 Task: Make in the project TourPlan a sprint 'Breakaway'.
Action: Mouse moved to (1009, 163)
Screenshot: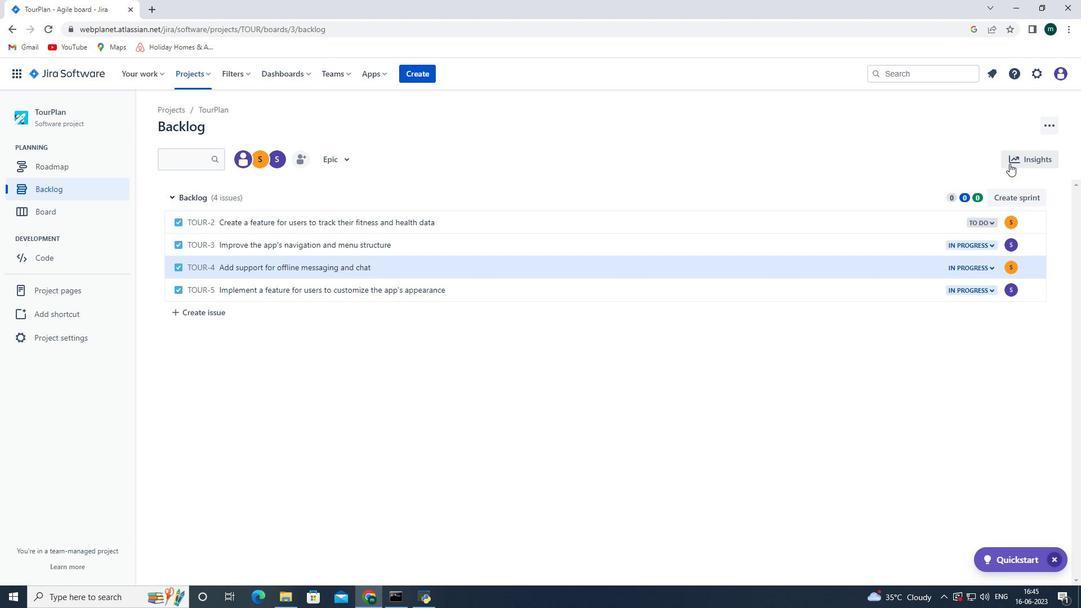 
Action: Mouse pressed left at (1009, 163)
Screenshot: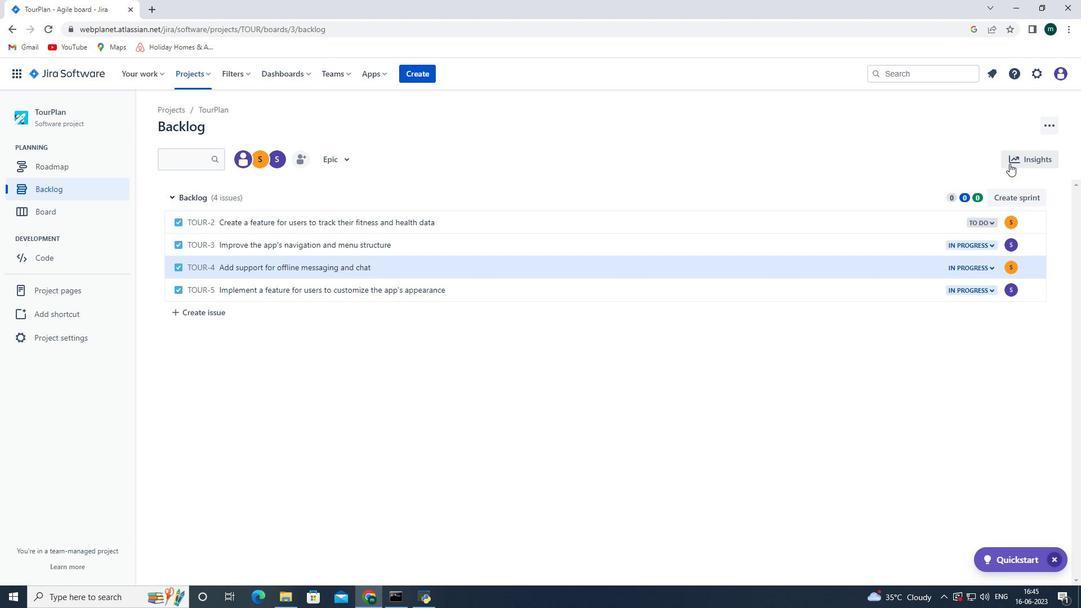 
Action: Mouse moved to (1033, 200)
Screenshot: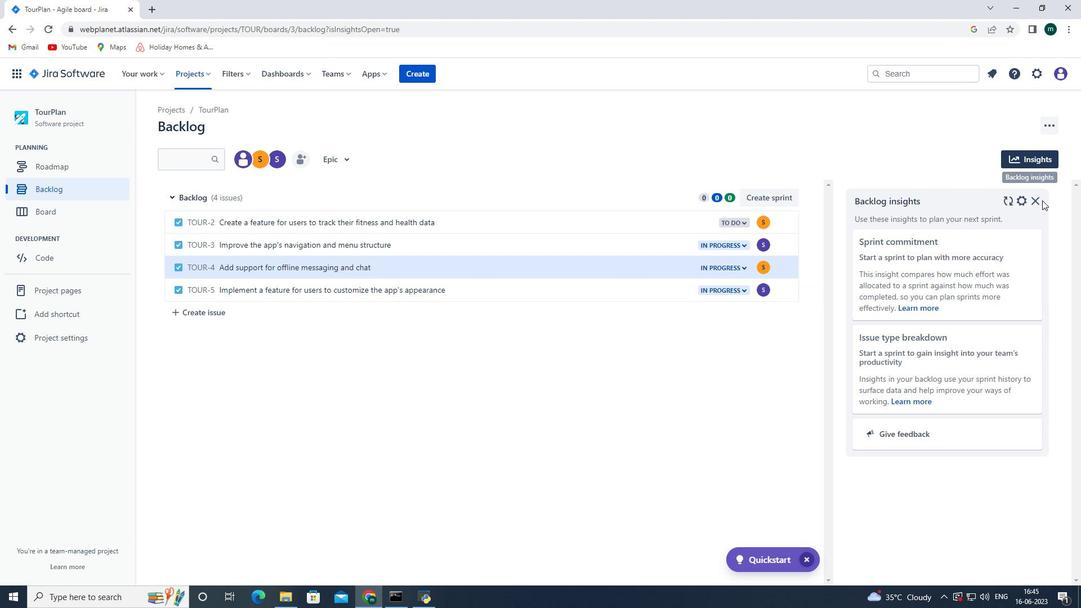
Action: Mouse pressed left at (1033, 200)
Screenshot: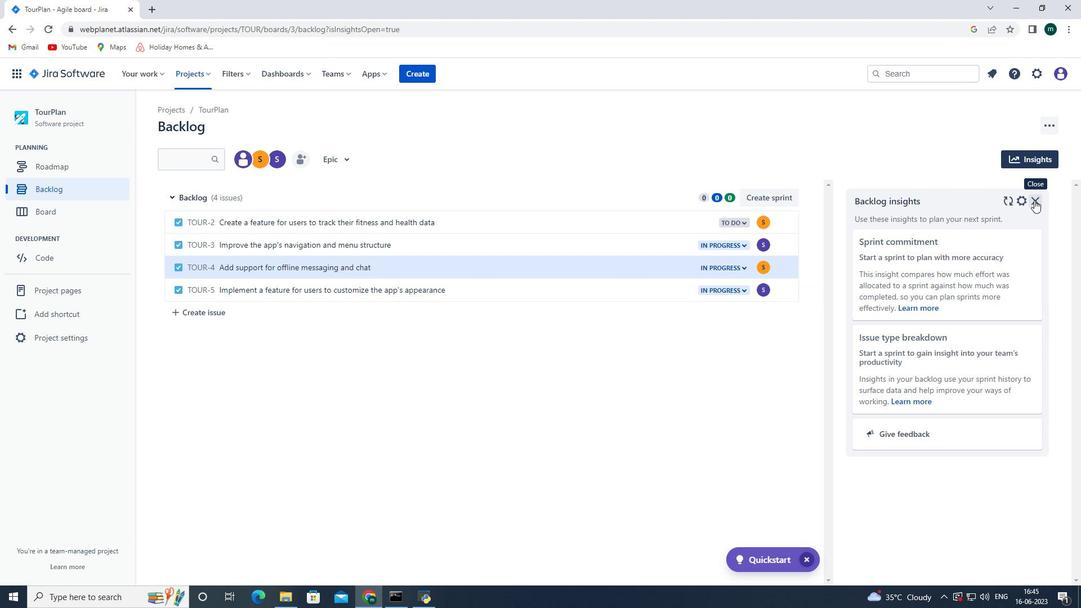 
Action: Mouse moved to (1049, 121)
Screenshot: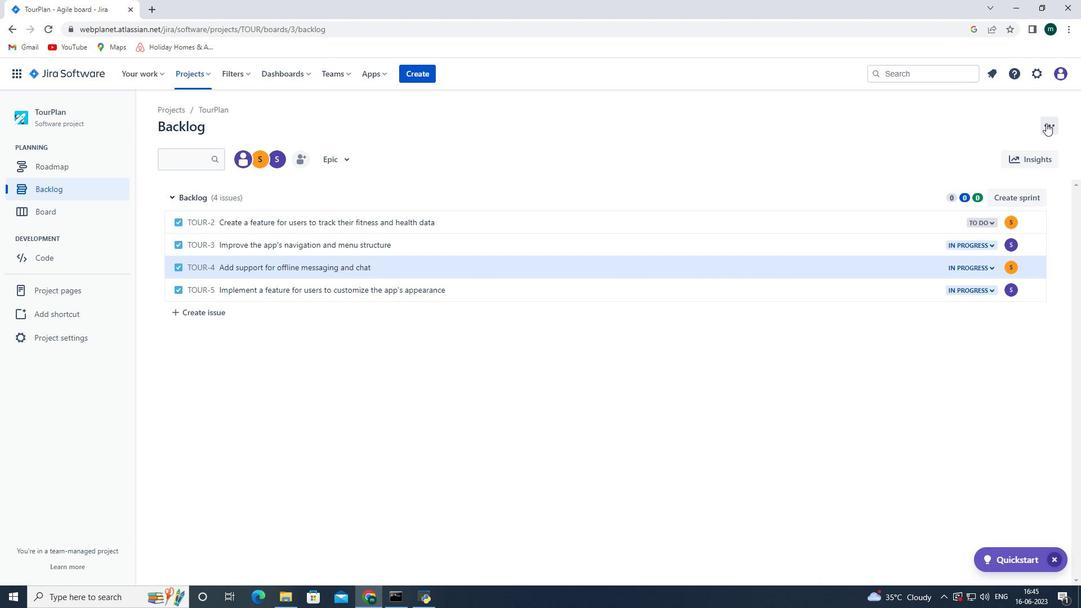 
Action: Mouse pressed left at (1049, 121)
Screenshot: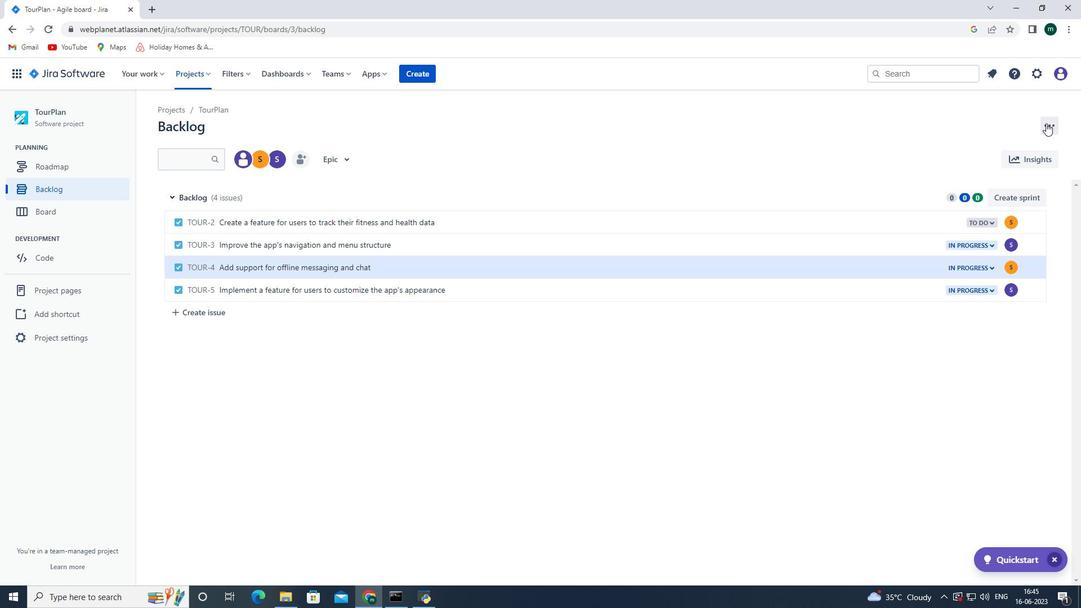 
Action: Mouse moved to (1022, 146)
Screenshot: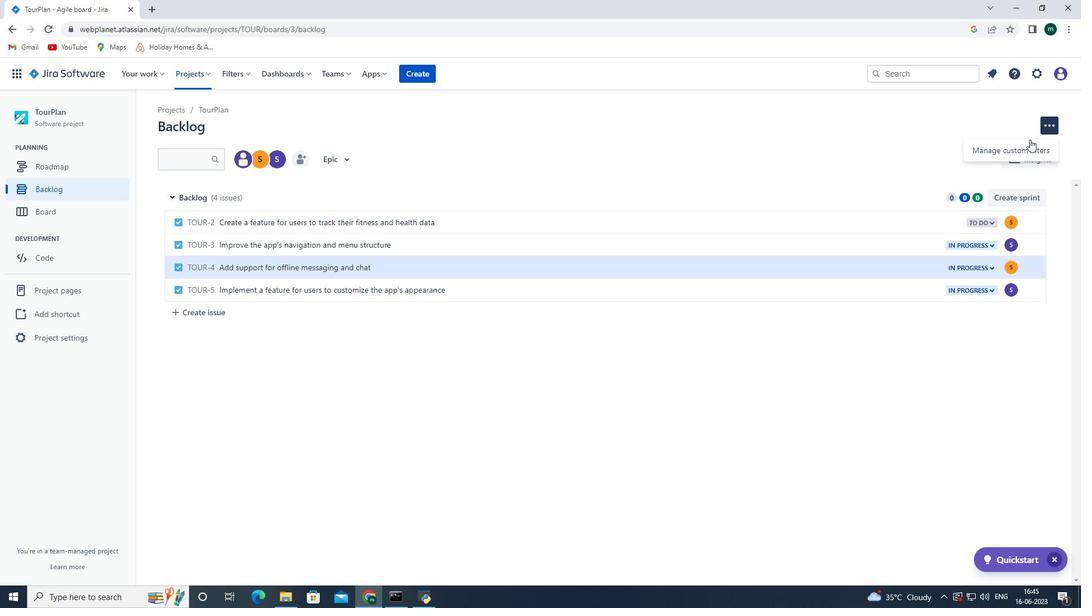 
Action: Mouse pressed left at (1022, 146)
Screenshot: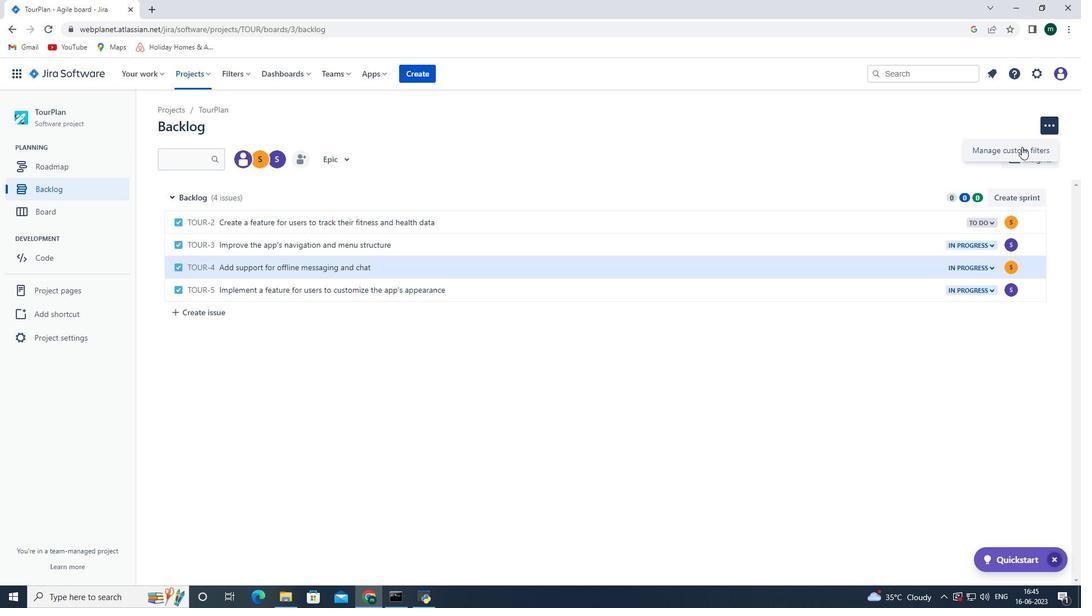 
Action: Mouse moved to (569, 178)
Screenshot: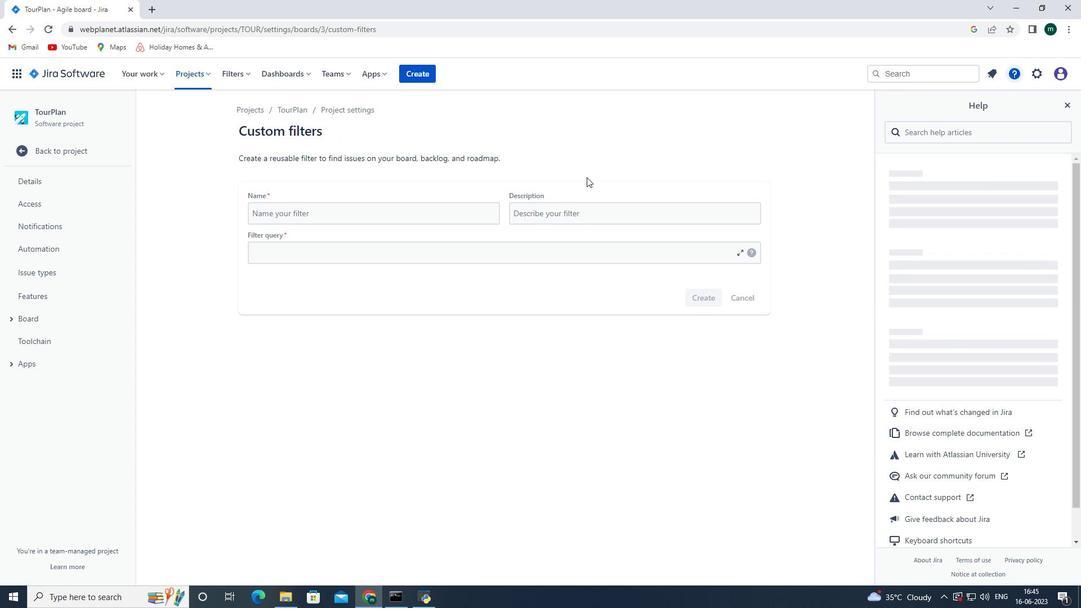 
Action: Key pressed ctrl+Z
Screenshot: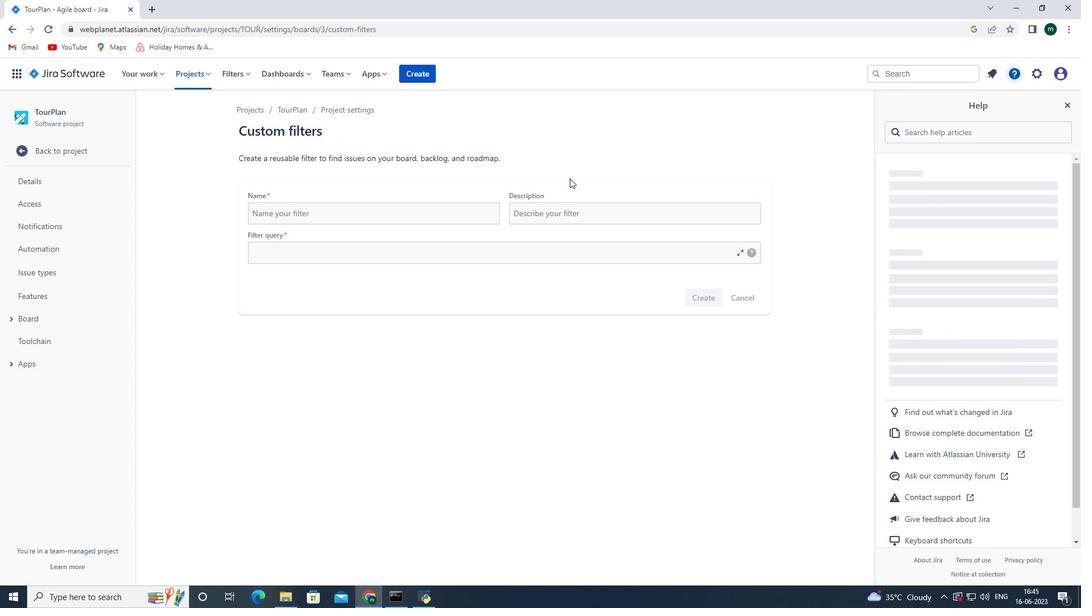 
Action: Mouse moved to (15, 28)
Screenshot: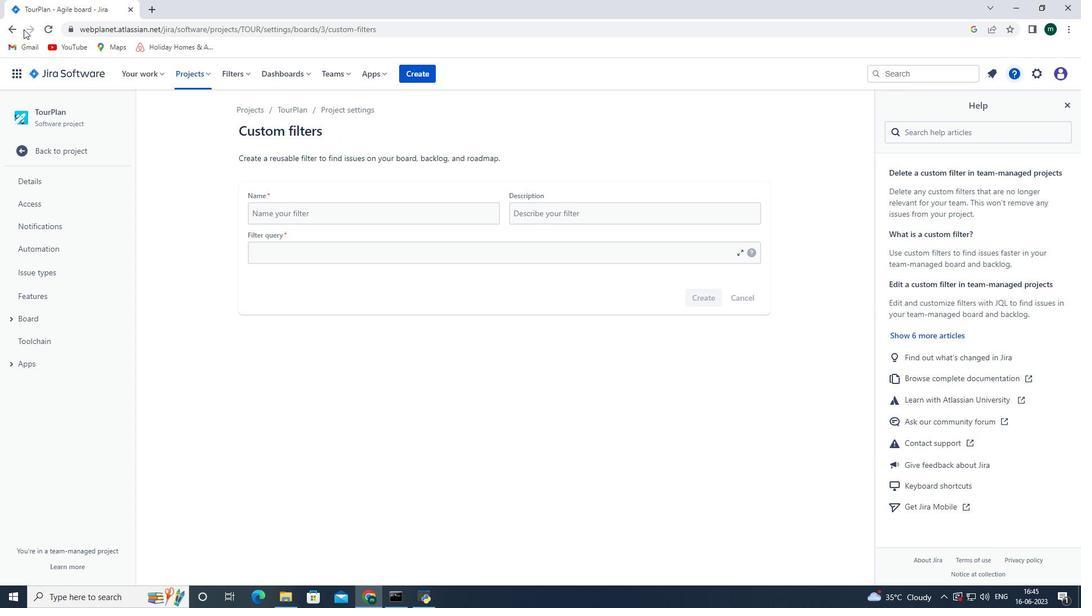 
Action: Mouse pressed left at (15, 28)
Screenshot: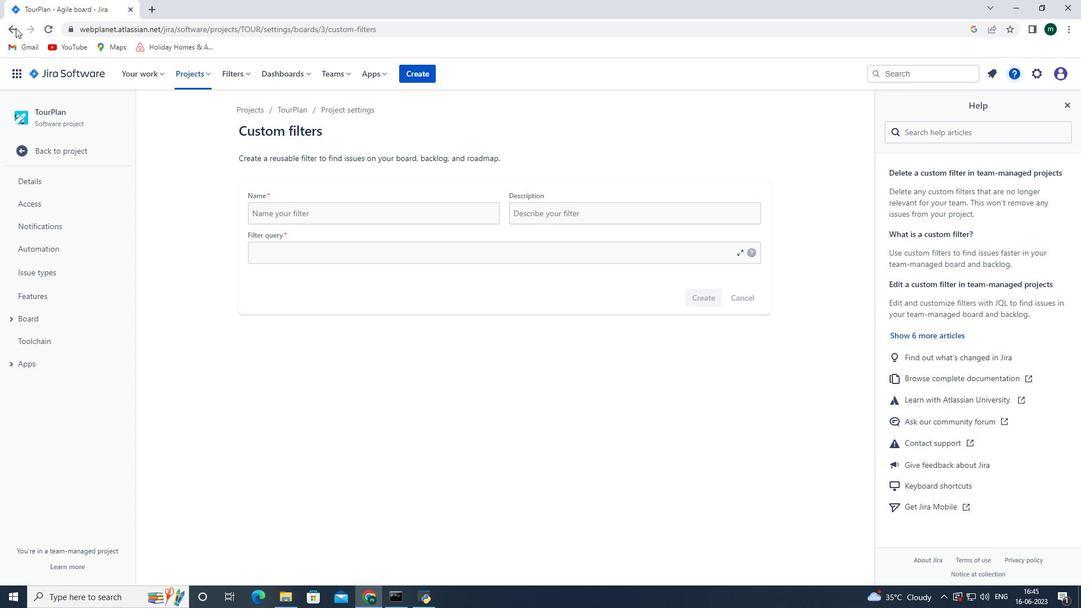
Action: Mouse moved to (1067, 100)
Screenshot: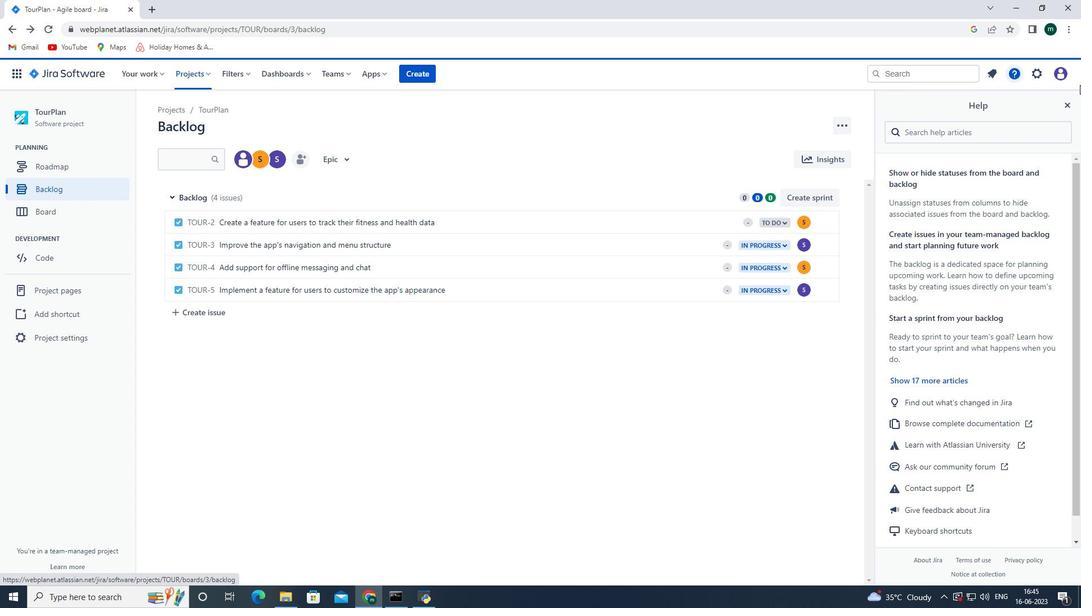 
Action: Mouse pressed left at (1067, 100)
Screenshot: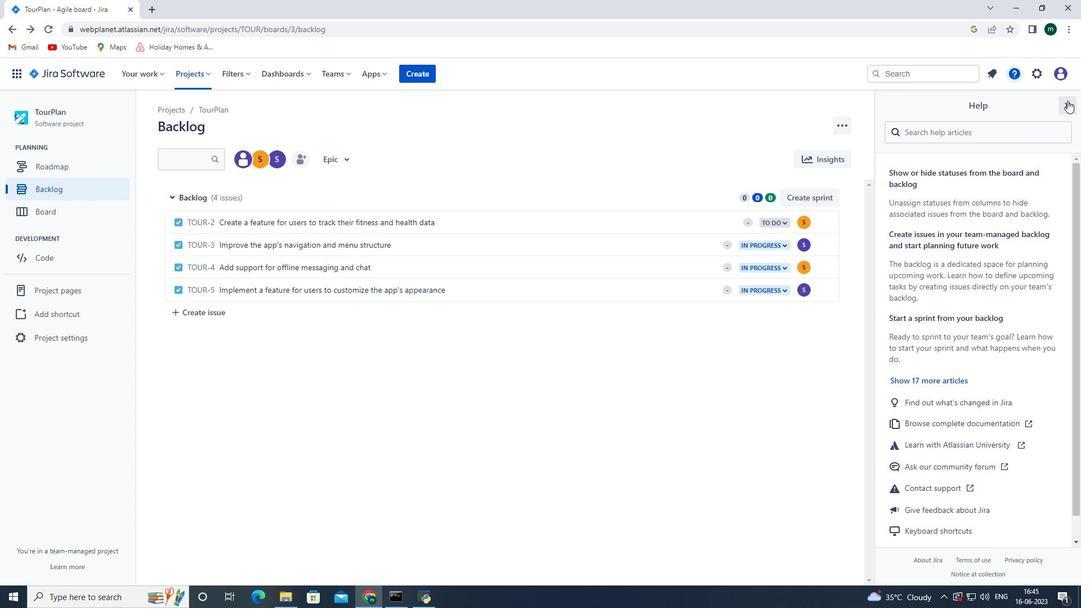 
Action: Mouse moved to (1020, 192)
Screenshot: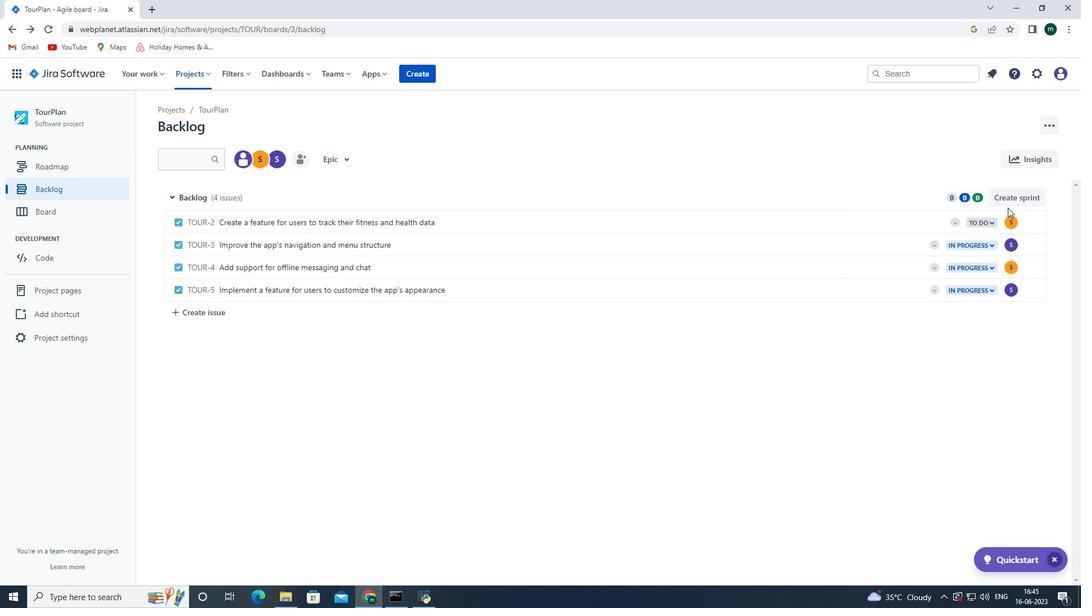 
Action: Mouse pressed left at (1020, 192)
Screenshot: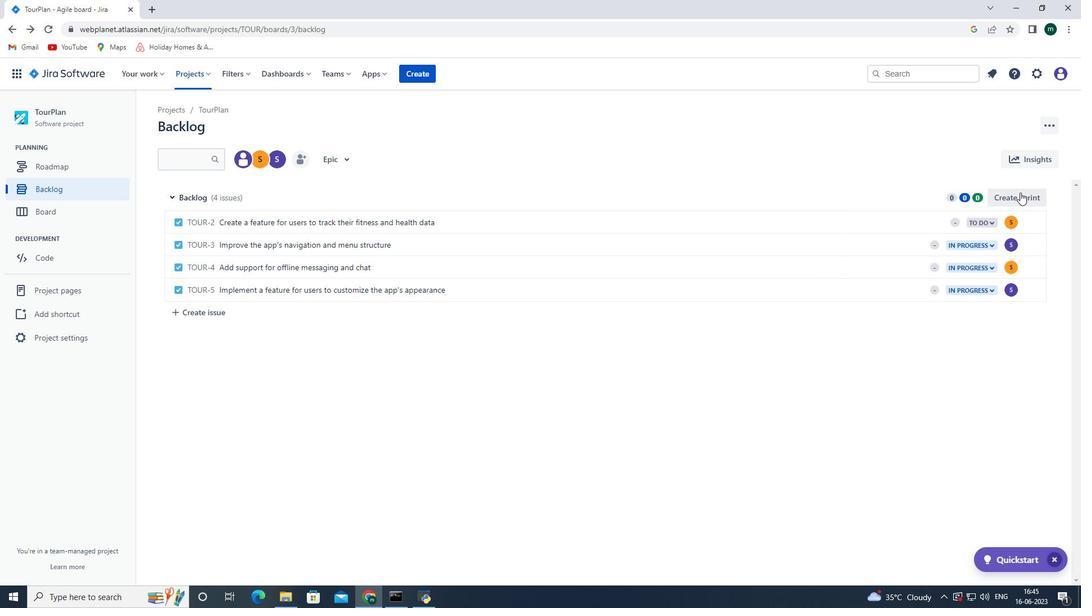 
Action: Mouse moved to (1031, 199)
Screenshot: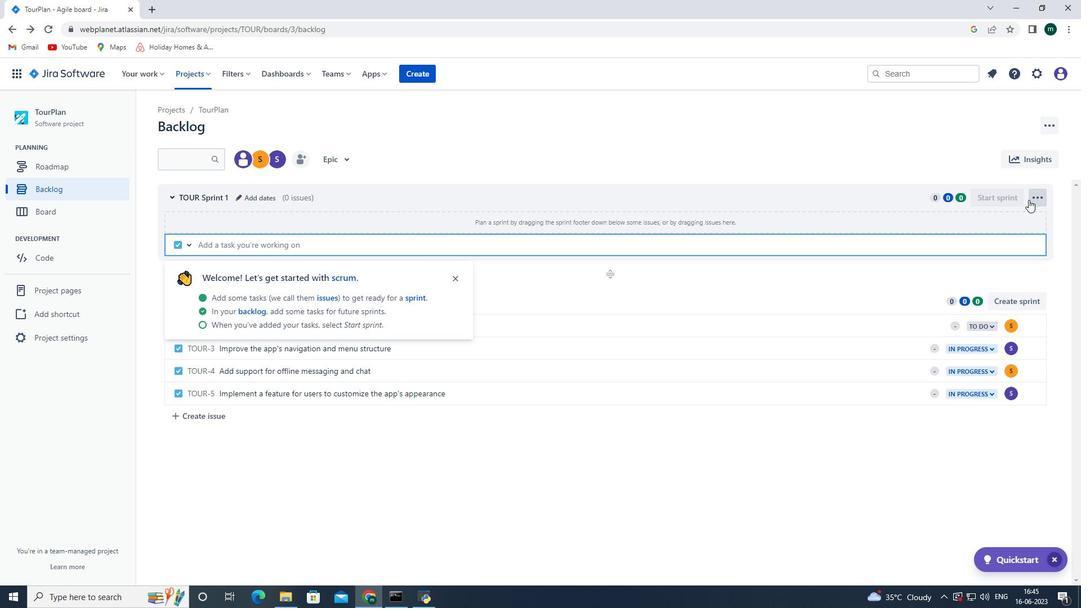 
Action: Mouse pressed left at (1031, 199)
Screenshot: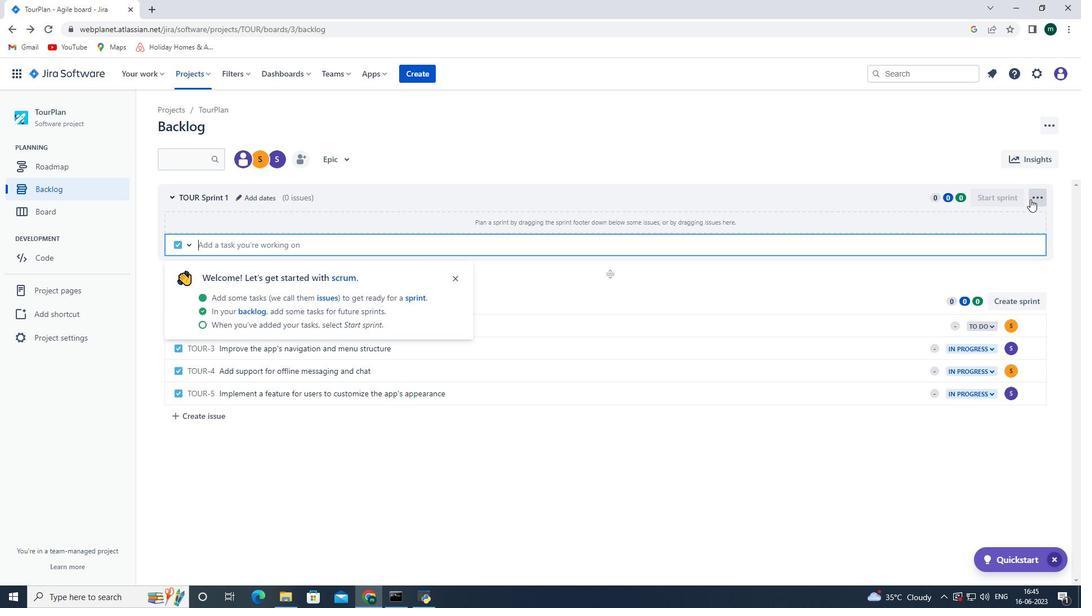 
Action: Mouse moved to (1042, 159)
Screenshot: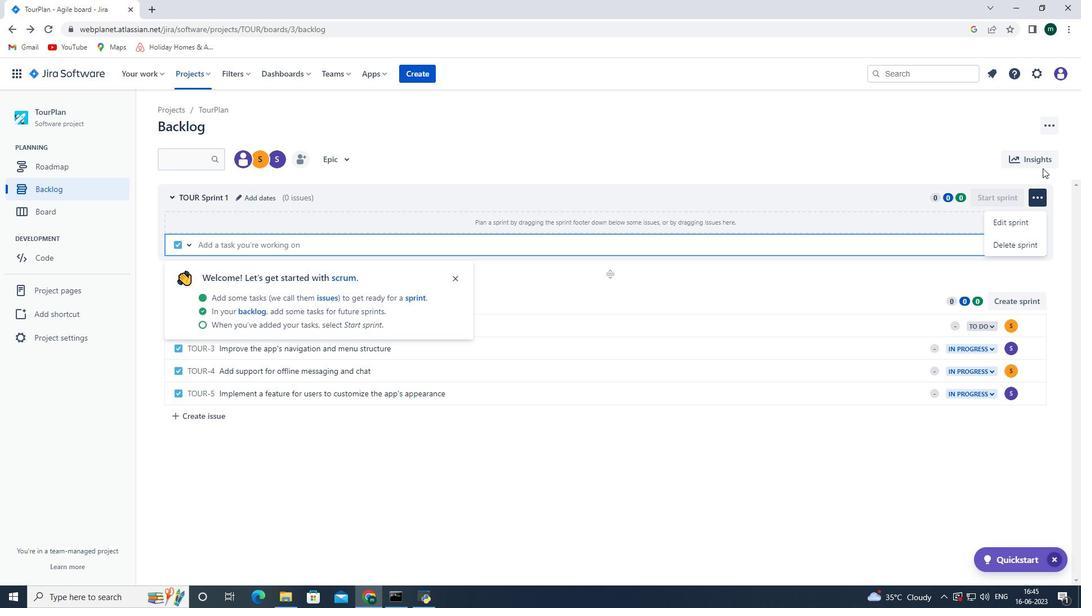 
Action: Mouse pressed left at (1042, 159)
Screenshot: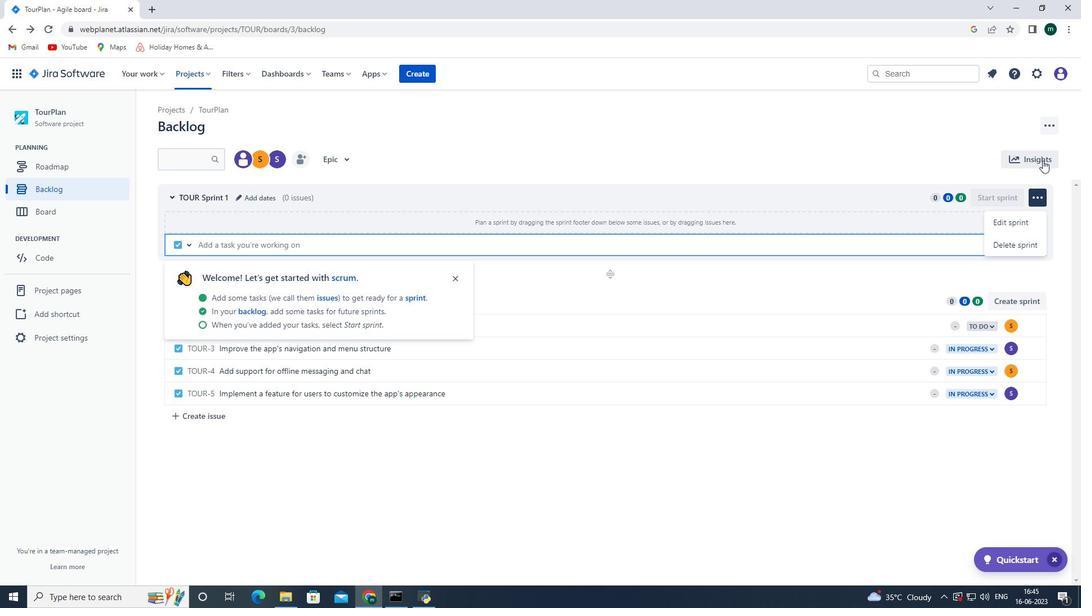 
Action: Mouse moved to (1038, 202)
Screenshot: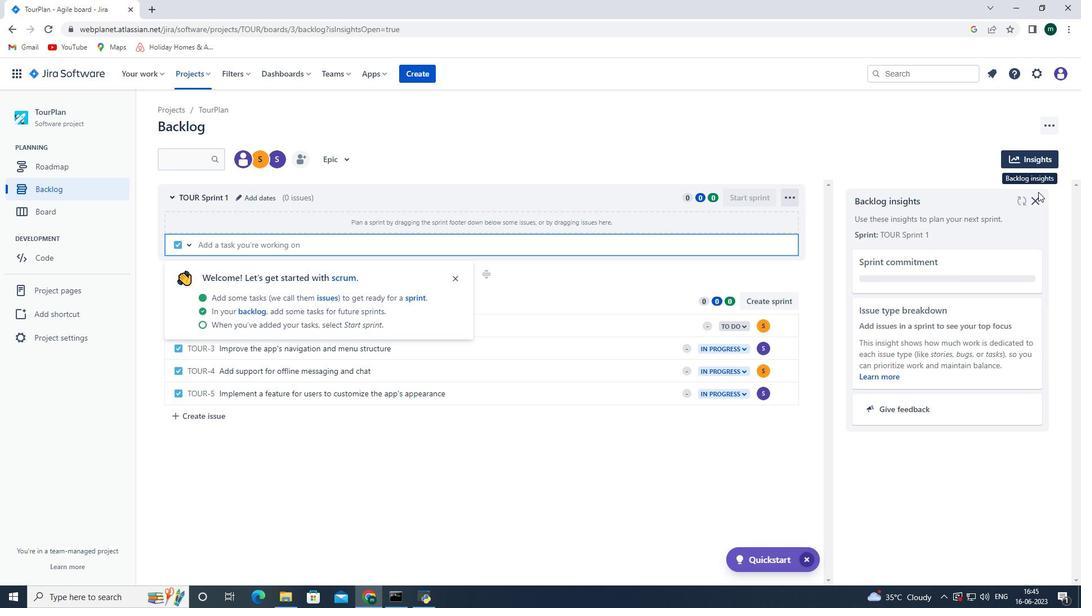 
Action: Mouse pressed left at (1038, 202)
Screenshot: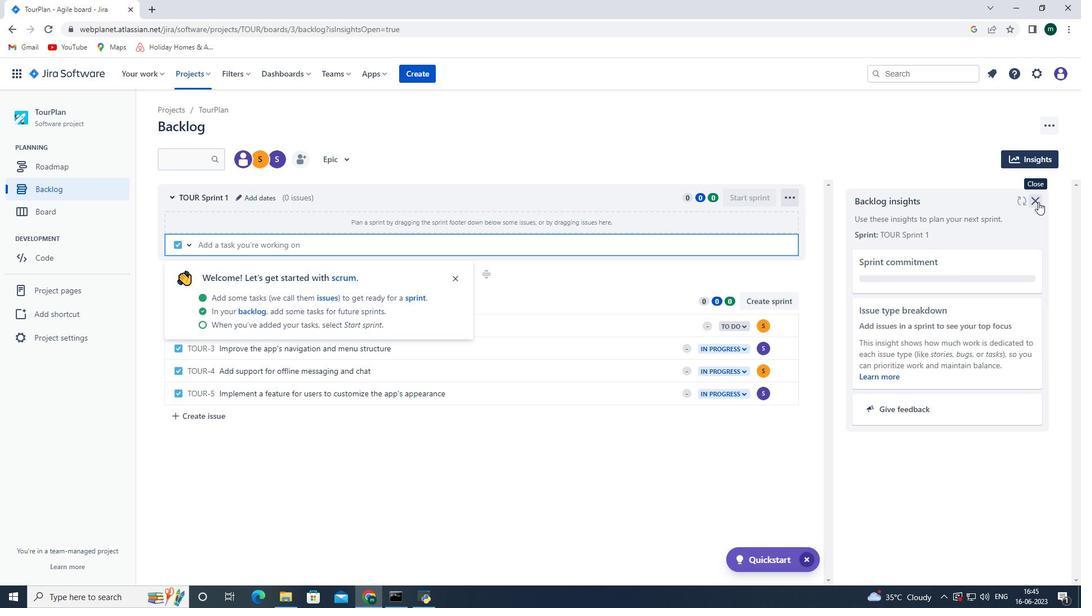 
Action: Mouse moved to (1031, 197)
Screenshot: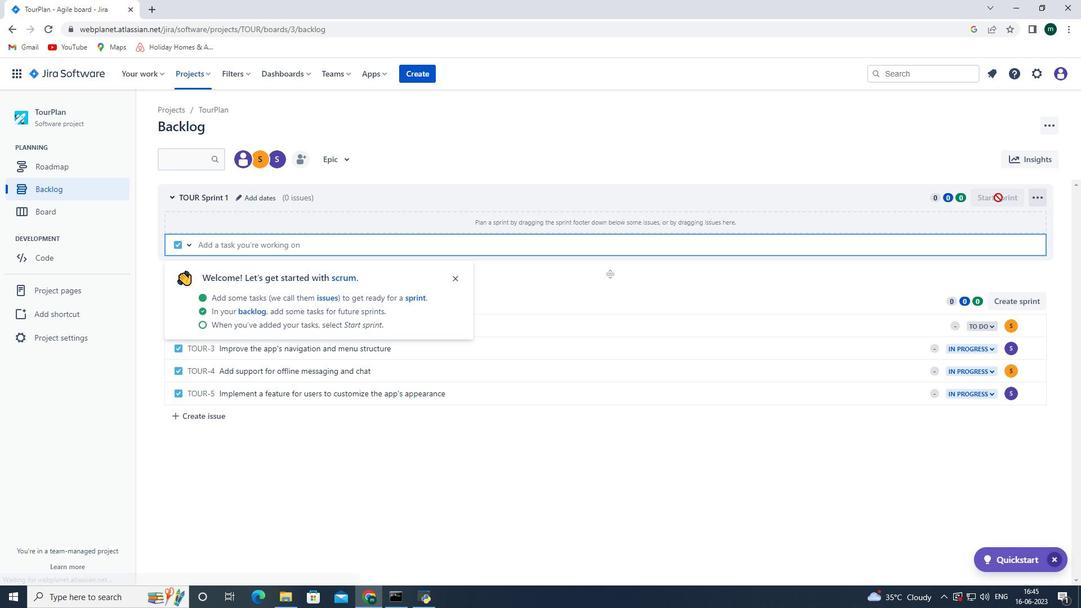
Action: Mouse pressed left at (1031, 197)
Screenshot: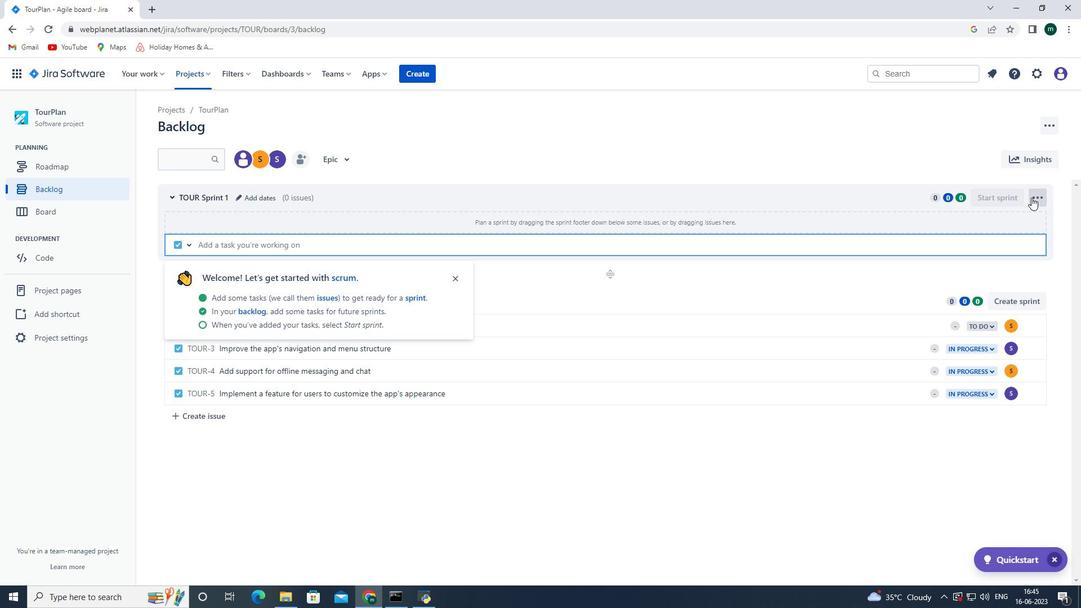 
Action: Mouse moved to (1004, 224)
Screenshot: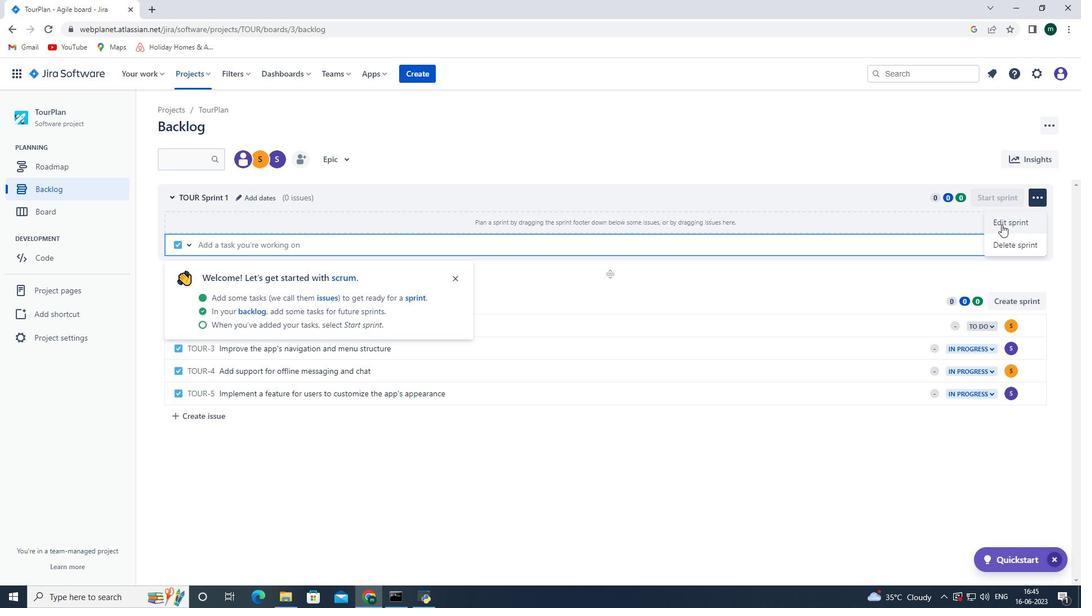 
Action: Mouse pressed left at (1004, 224)
Screenshot: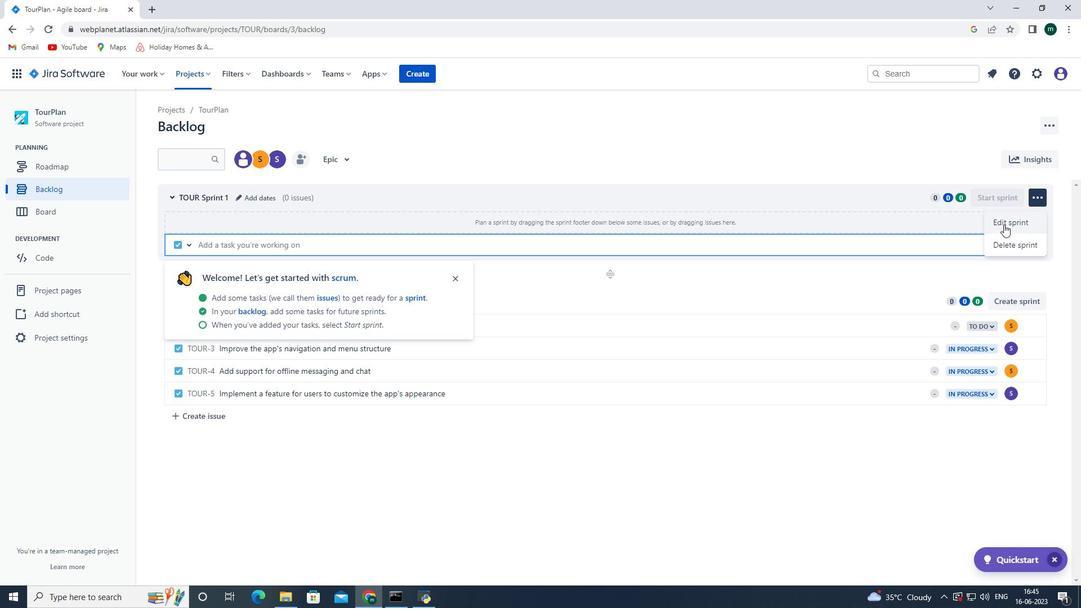 
Action: Mouse moved to (474, 161)
Screenshot: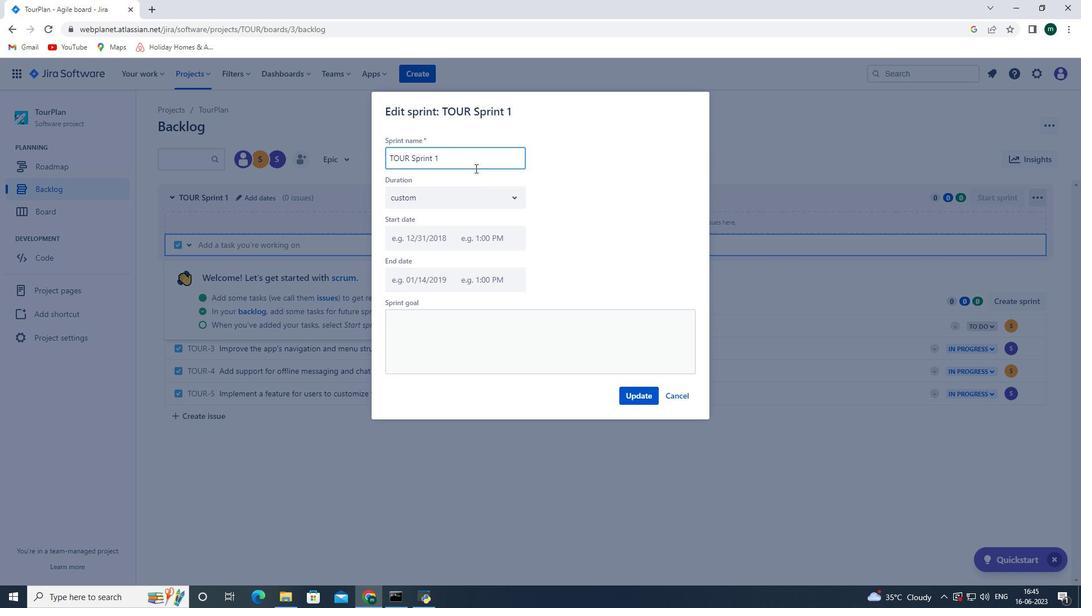 
Action: Mouse pressed left at (474, 161)
Screenshot: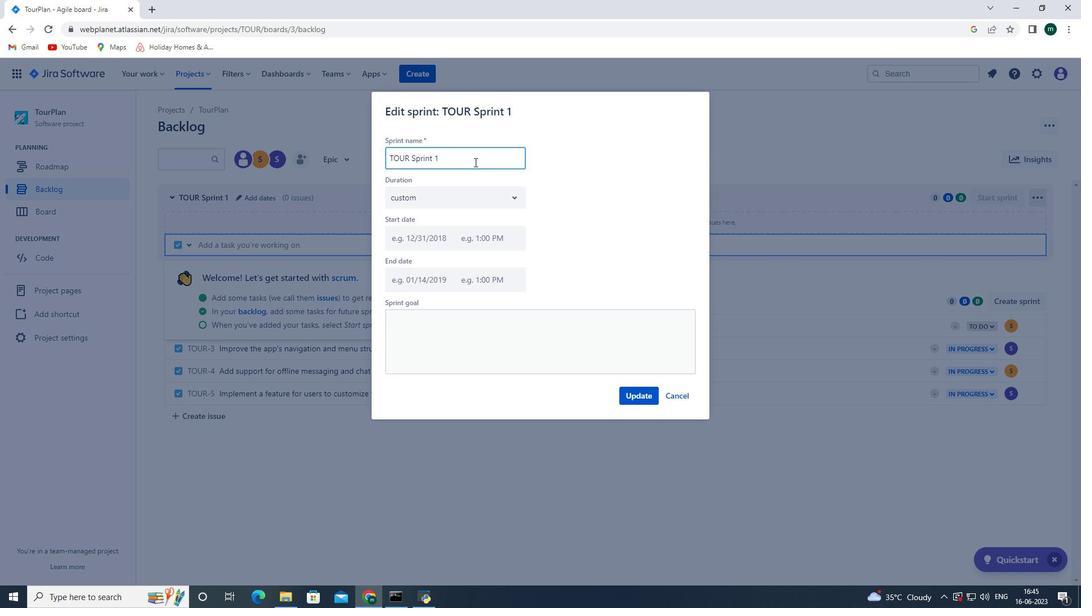 
Action: Mouse moved to (326, 167)
Screenshot: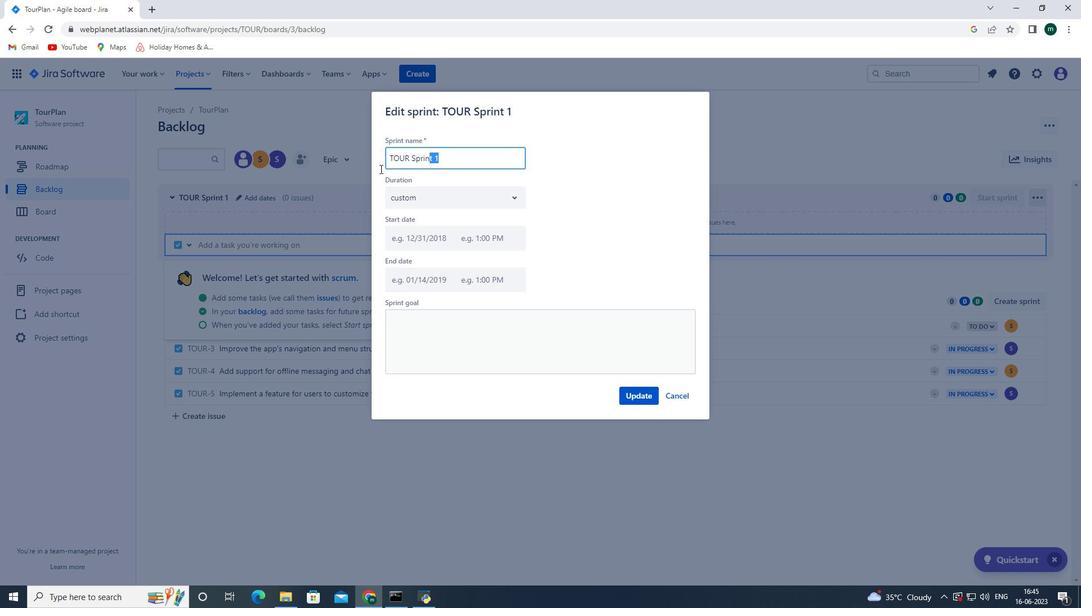 
Action: Key pressed <Key.shift><Key.shift><Key.shift><Key.shift><Key.shift><Key.shift><Key.shift><Key.shift><Key.shift><Key.shift><Key.shift><Key.shift><Key.shift><Key.shift><Key.shift><Key.shift><Key.shift><Key.shift><Key.shift><Key.shift><Key.shift><Key.shift><Key.shift><Key.shift><Key.shift><Key.shift><Key.shift><Key.shift><Key.shift><Key.shift><Key.shift><Key.shift><Key.shift><Key.shift><Key.shift><Key.shift><Key.shift><Key.shift><Key.shift><Key.shift><Key.shift><Key.shift><Key.shift><Key.shift><Key.shift><Key.shift><Key.shift><Key.shift><Key.shift><Key.shift><Key.shift><Key.shift><Key.shift><Key.shift><Key.shift>Breakaway
Screenshot: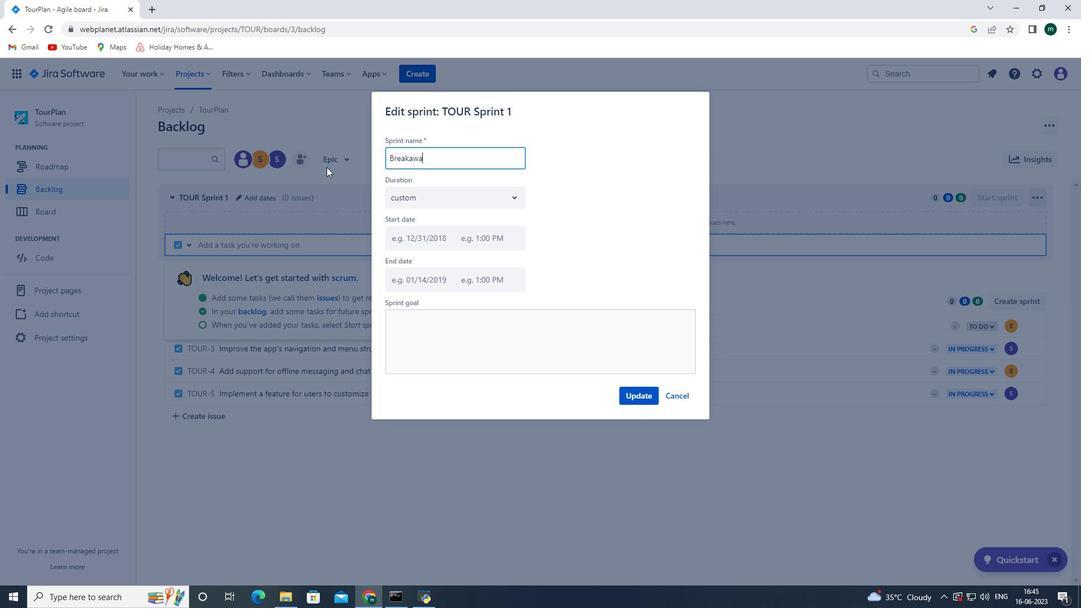 
Action: Mouse moved to (454, 203)
Screenshot: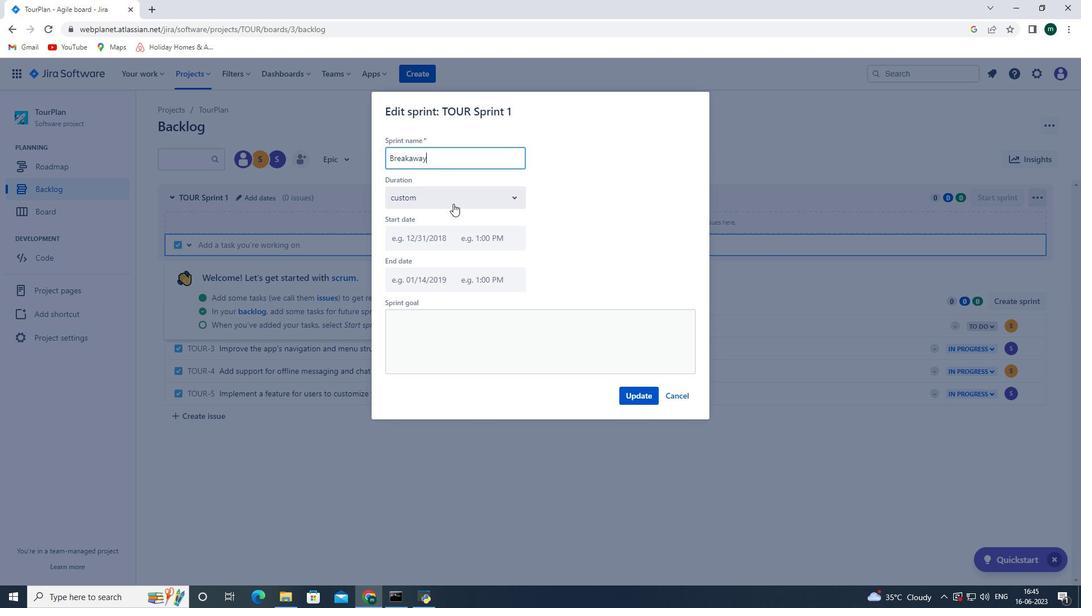 
Action: Mouse pressed left at (454, 203)
Screenshot: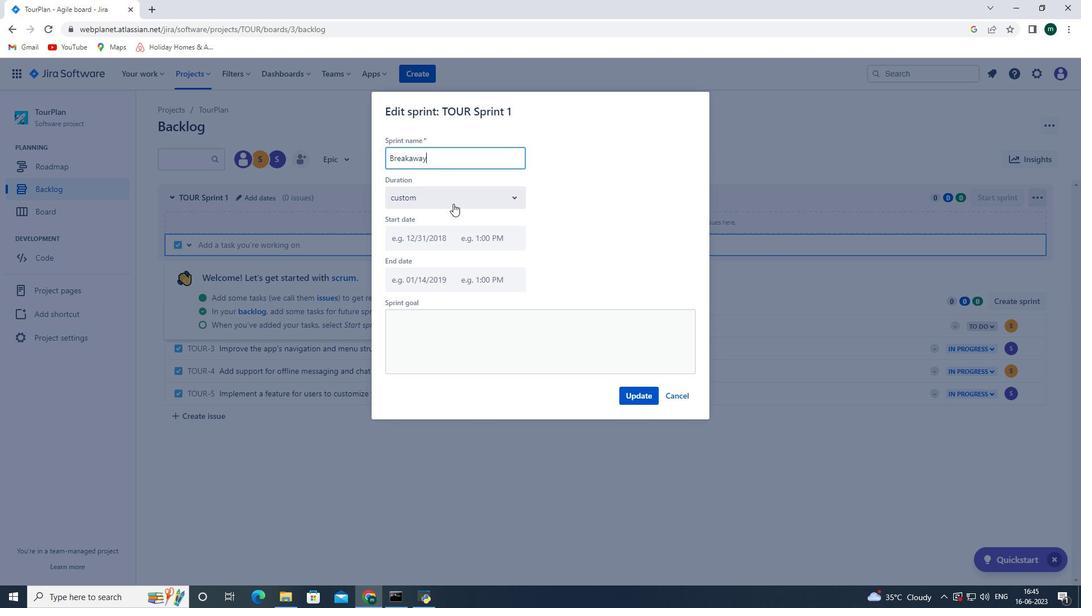 
Action: Mouse moved to (464, 201)
Screenshot: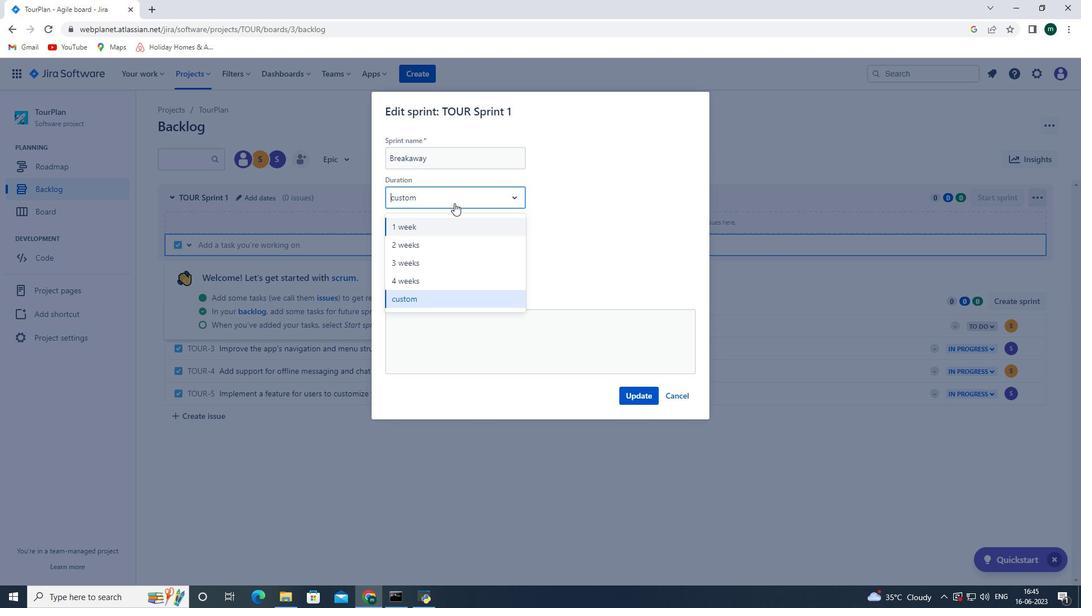 
Action: Mouse pressed left at (464, 201)
Screenshot: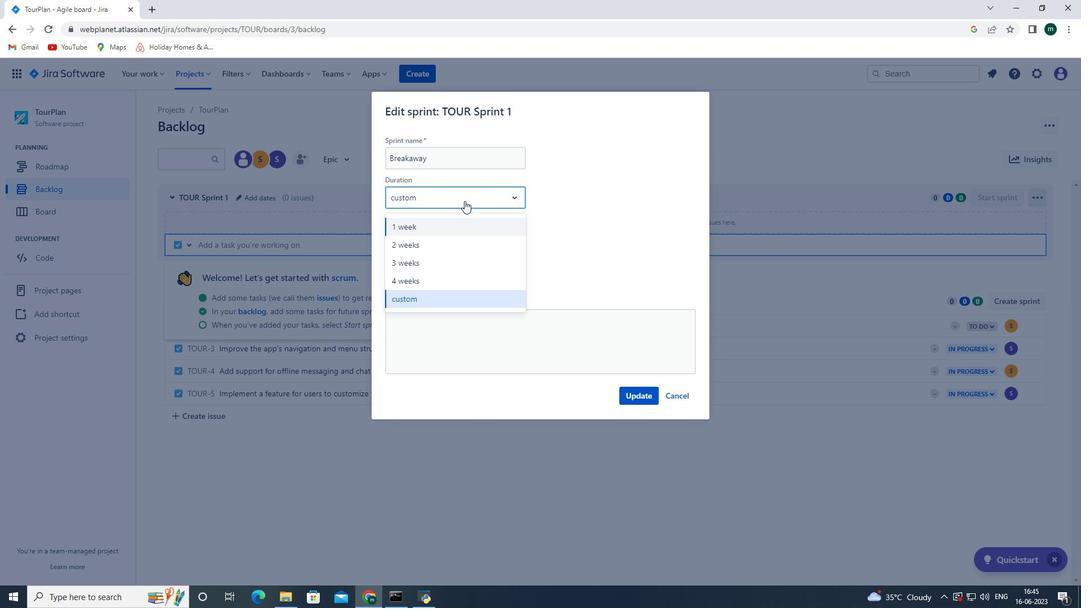 
Action: Mouse moved to (637, 398)
Screenshot: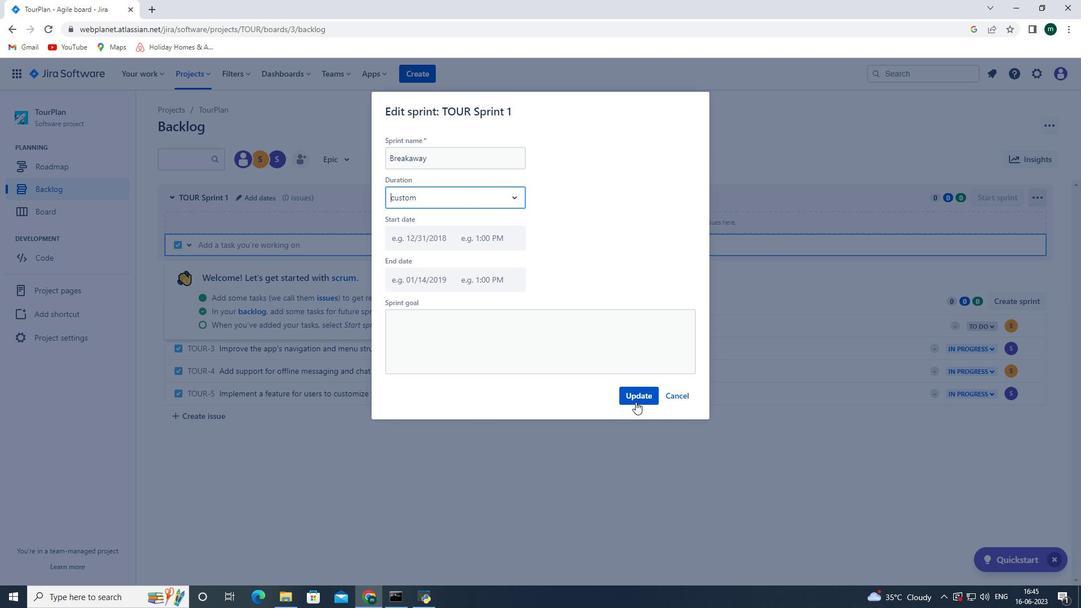 
Action: Mouse pressed left at (637, 398)
Screenshot: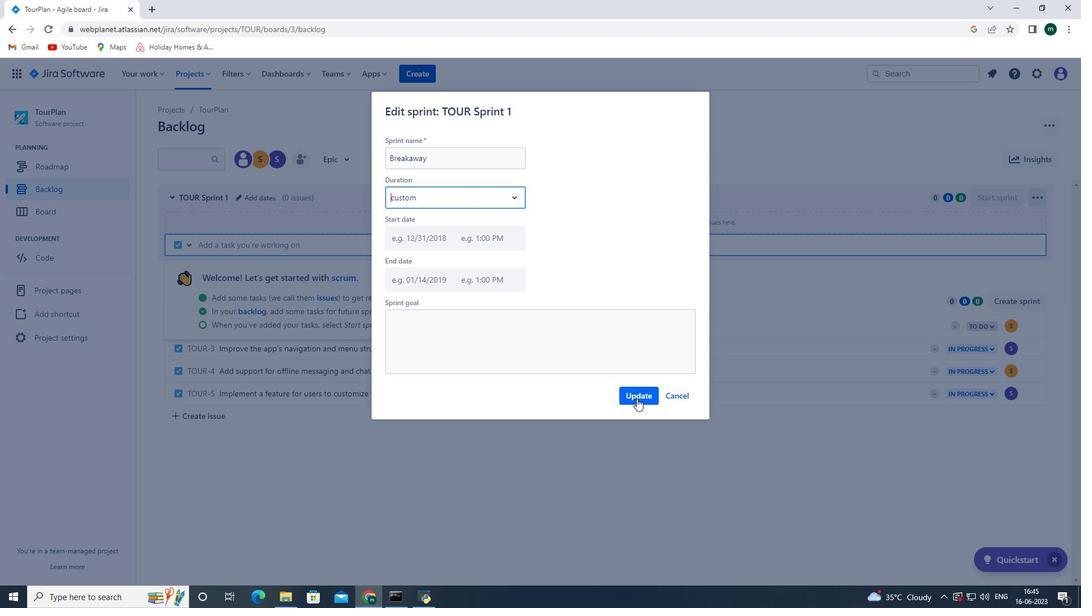 
Action: Mouse moved to (861, 255)
Screenshot: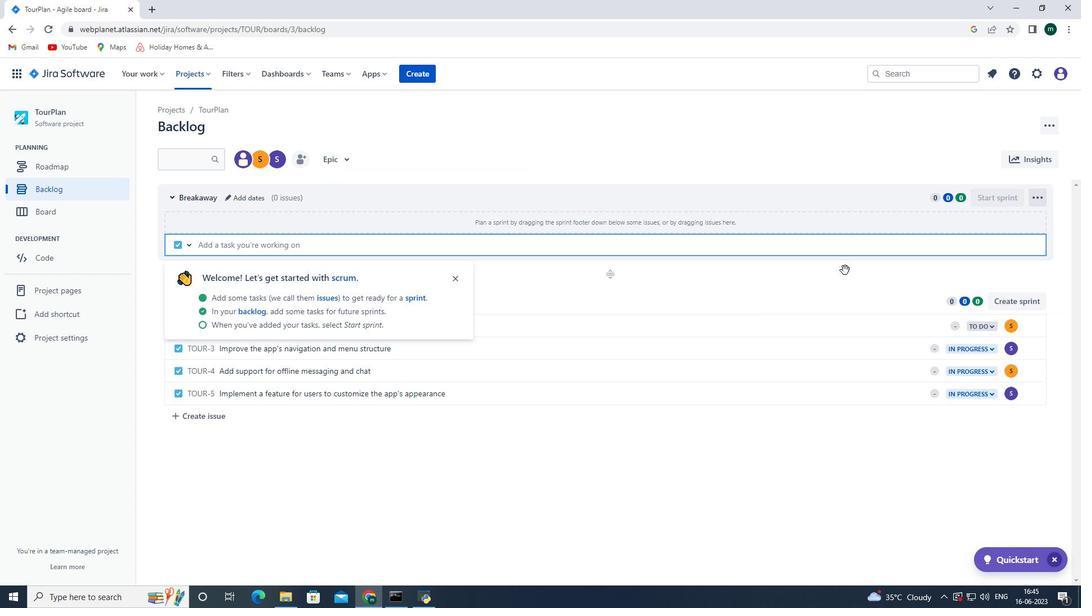 
Action: Key pressed <Key.enter>
Screenshot: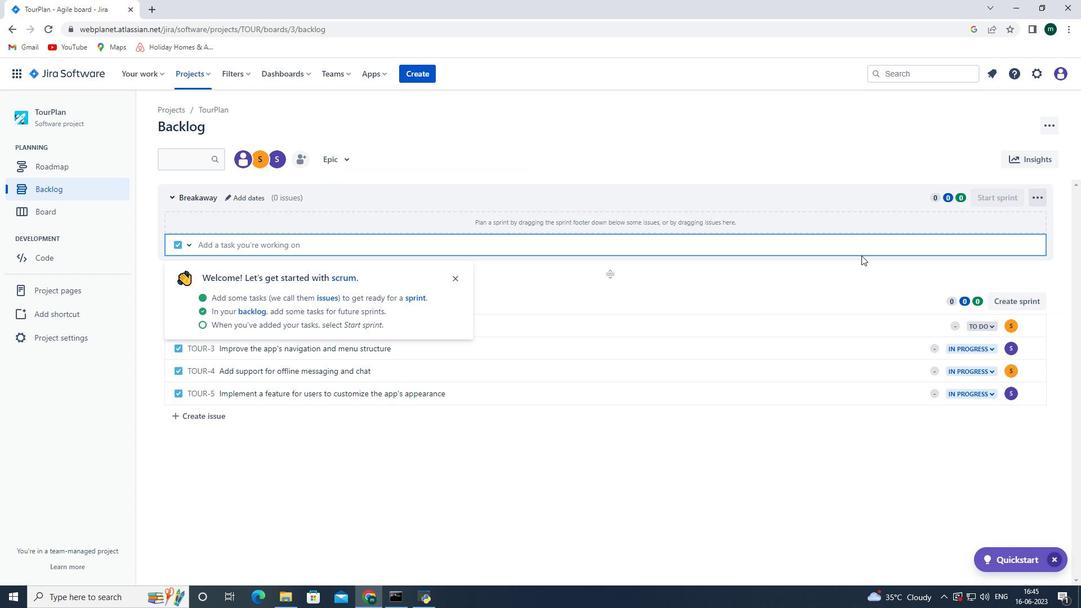 
Action: Mouse moved to (852, 246)
Screenshot: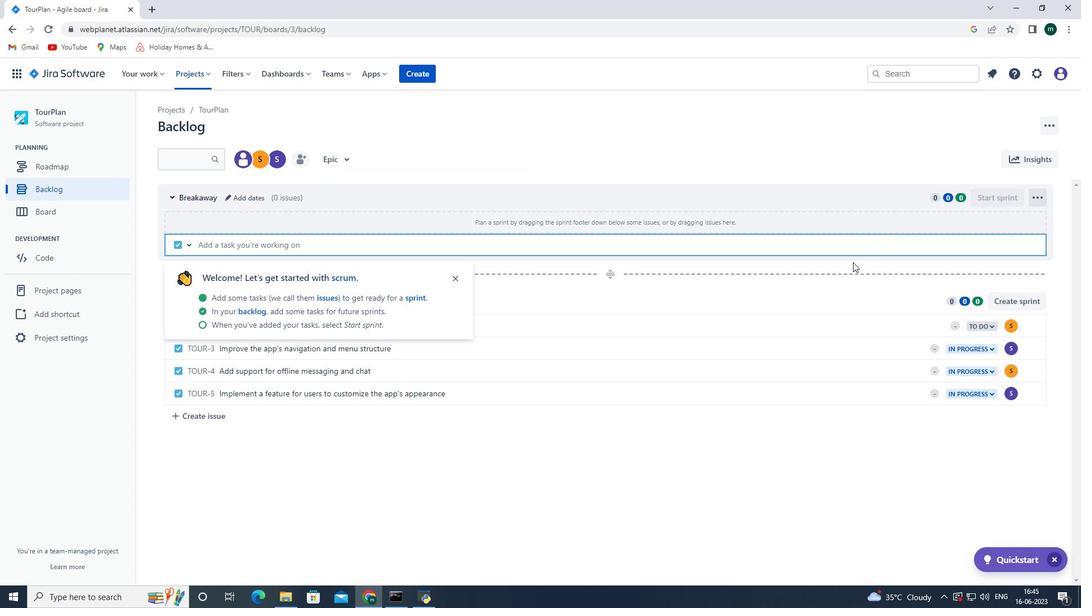 
Action: Mouse pressed left at (852, 246)
Screenshot: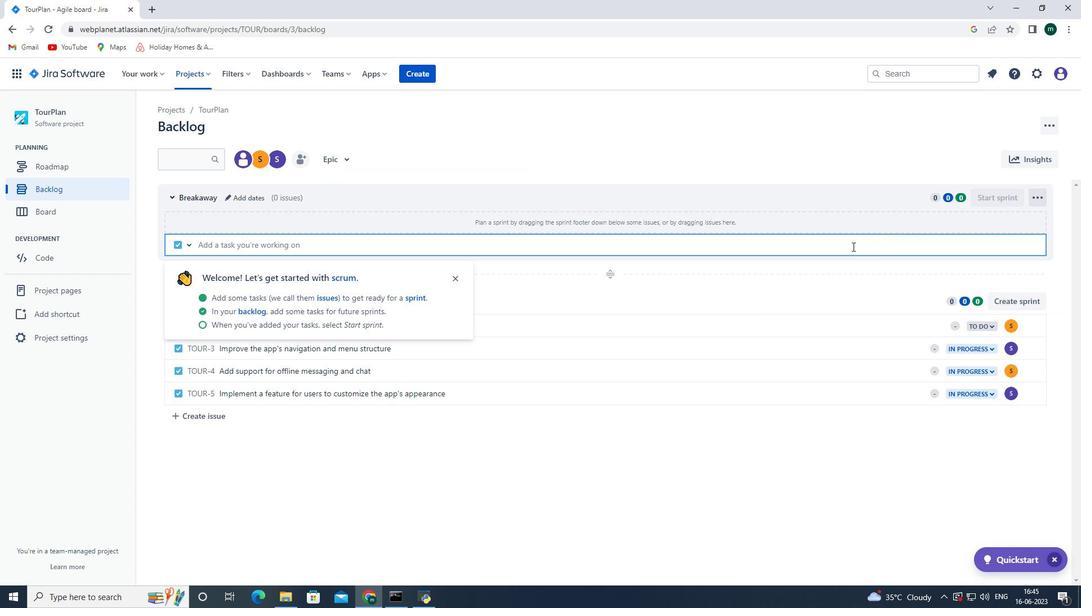 
Action: Key pressed <Key.shift><Key.shift><Key.shift>Brea
Screenshot: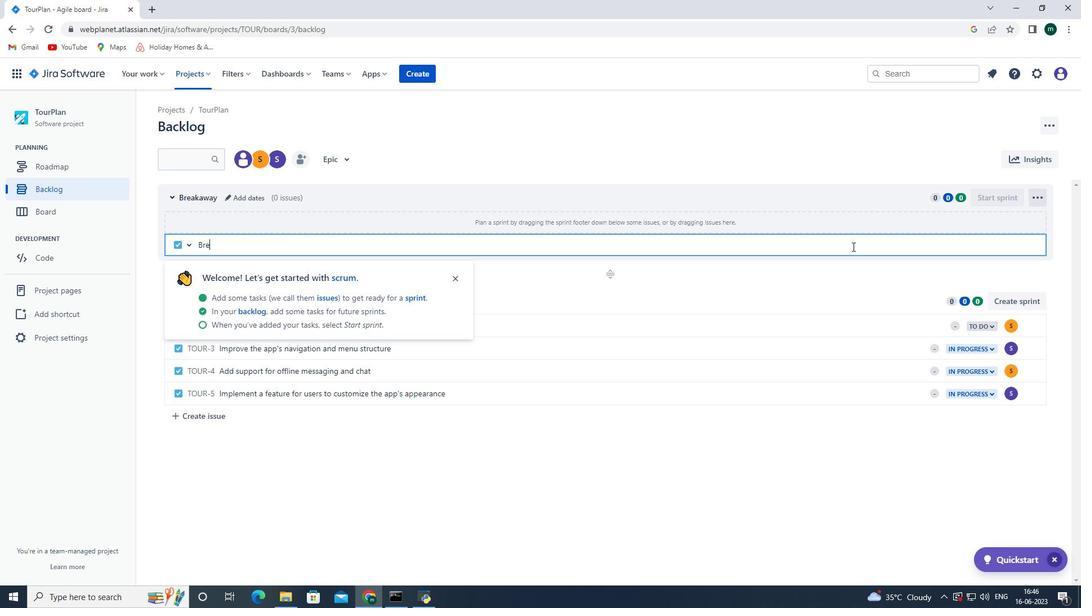 
Action: Mouse moved to (853, 246)
Screenshot: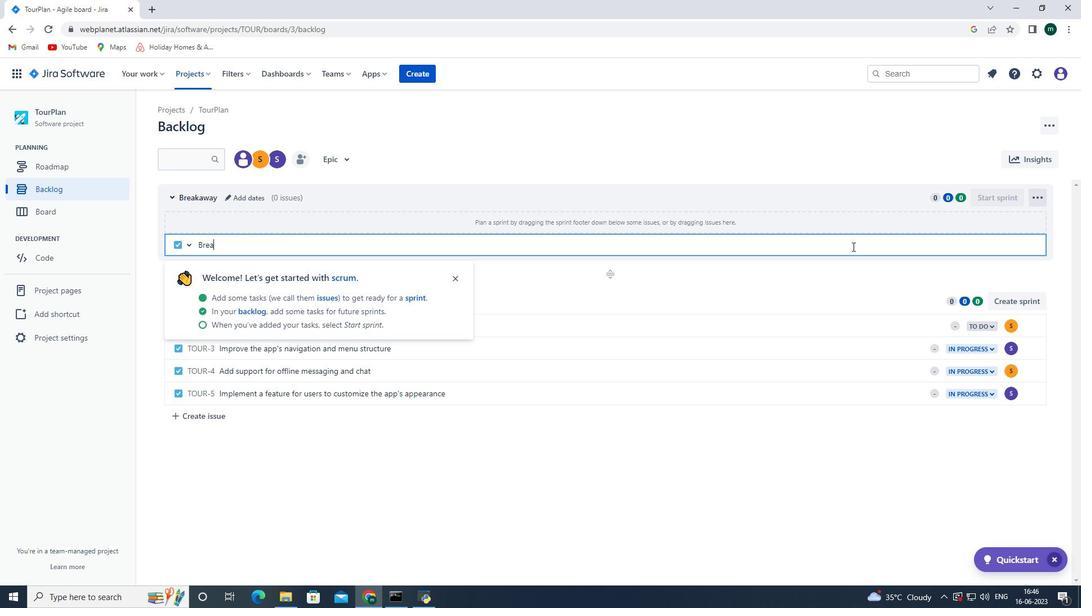 
Action: Key pressed kaway<Key.enter>
Screenshot: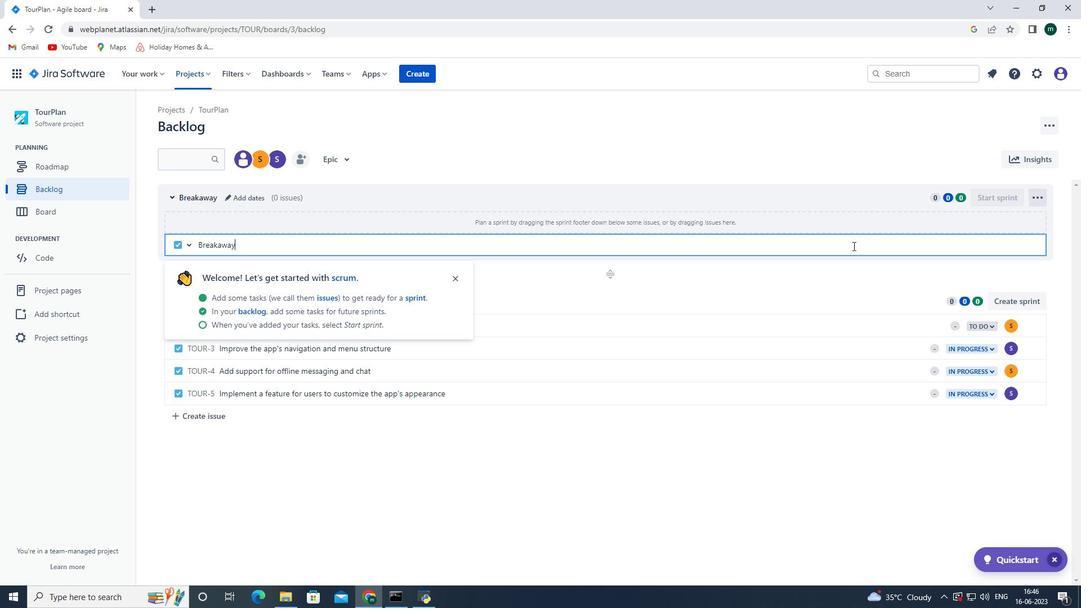 
Action: Mouse moved to (1011, 117)
Screenshot: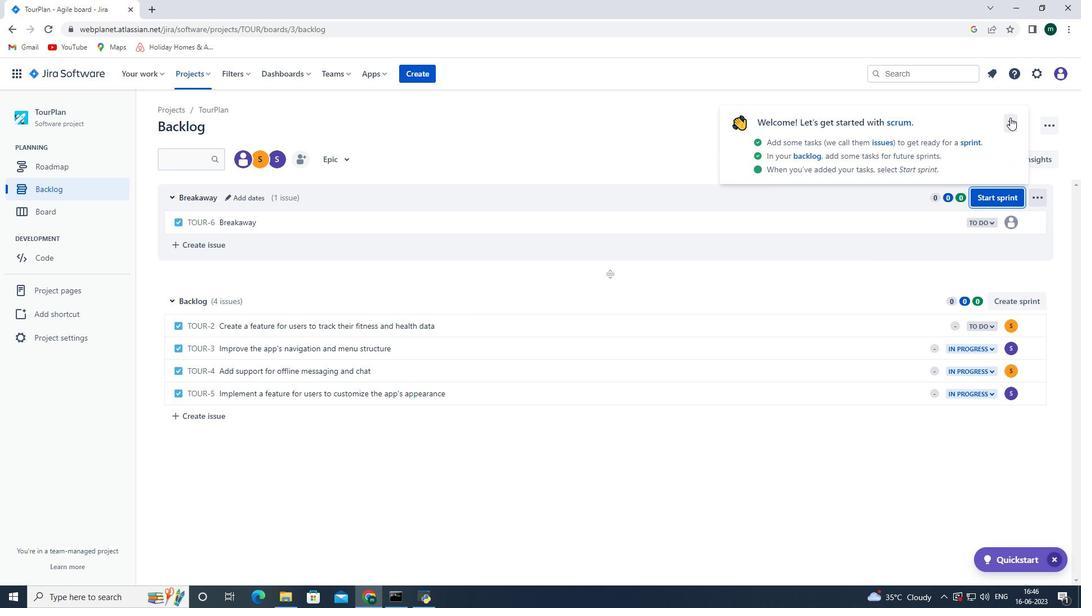 
Action: Mouse pressed left at (1011, 117)
Screenshot: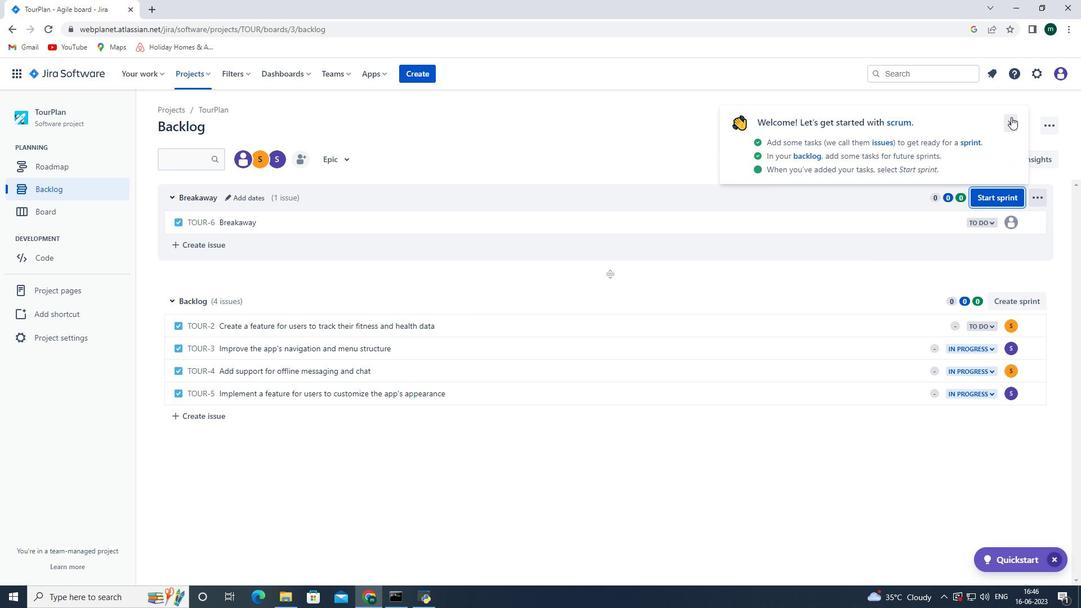 
Action: Mouse moved to (268, 274)
Screenshot: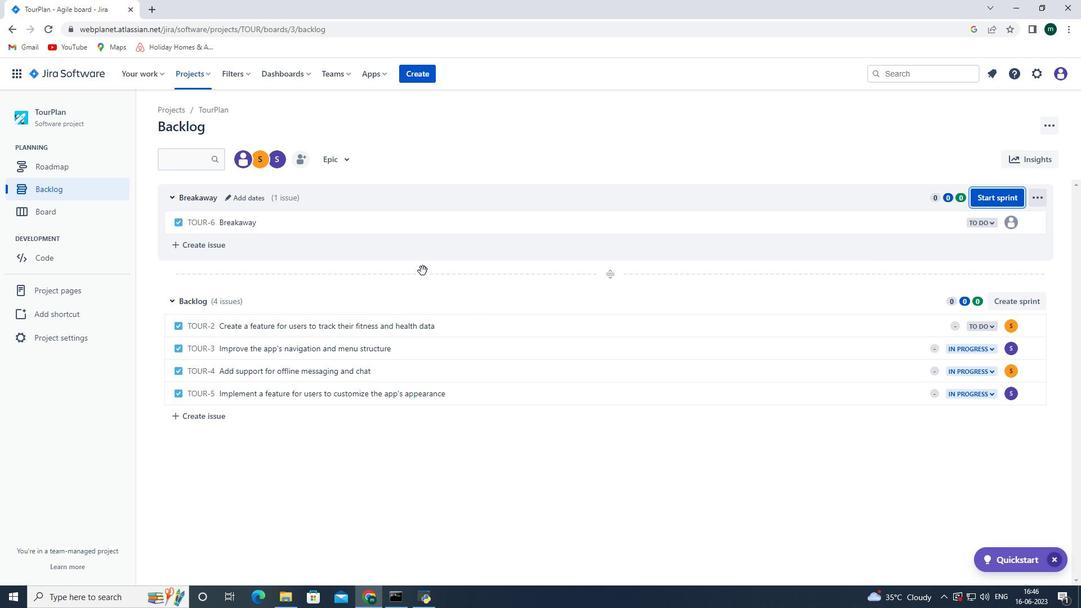 
